Task: Add Ujido Matcha Green Tea Powder to the cart.
Action: Mouse pressed left at (21, 96)
Screenshot: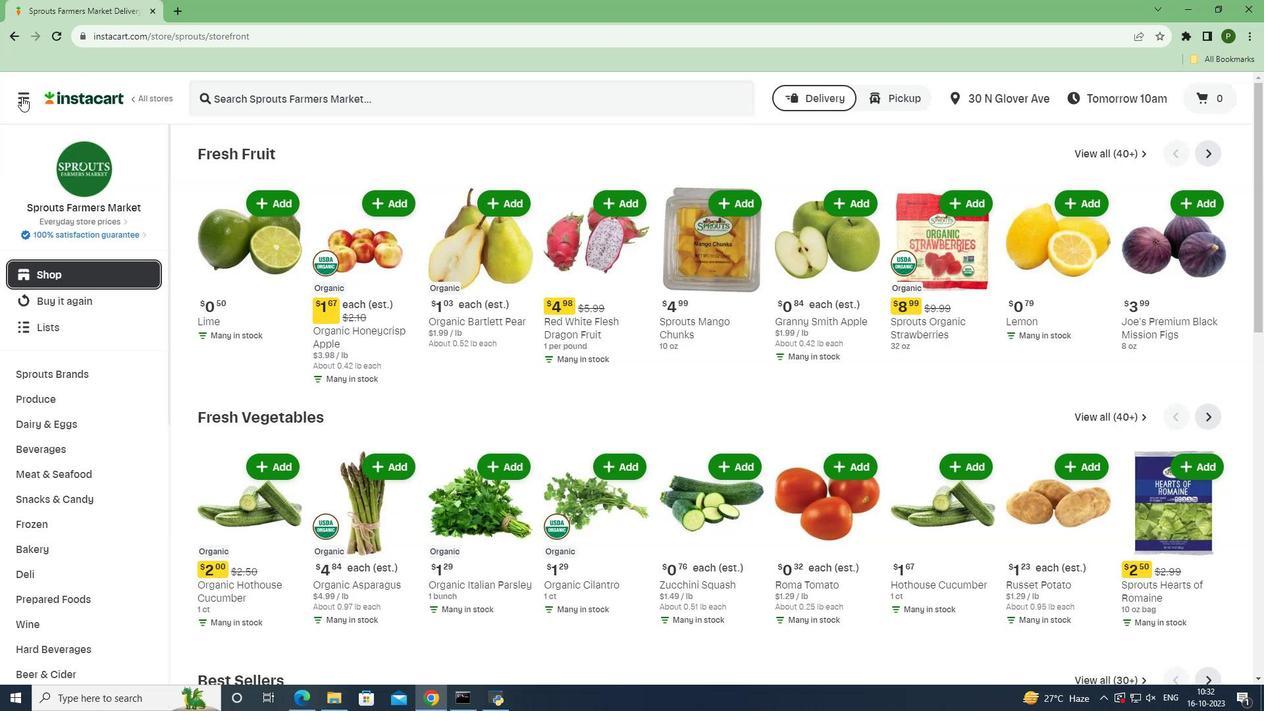 
Action: Mouse moved to (55, 343)
Screenshot: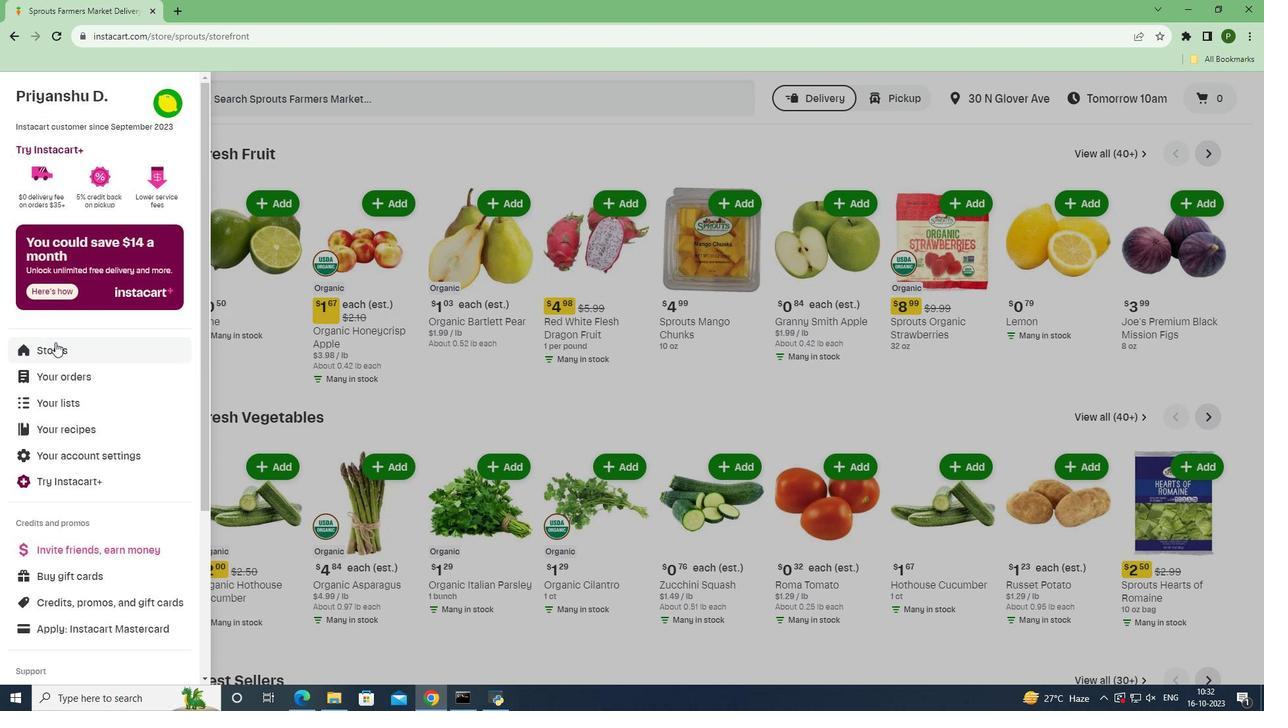 
Action: Mouse pressed left at (55, 343)
Screenshot: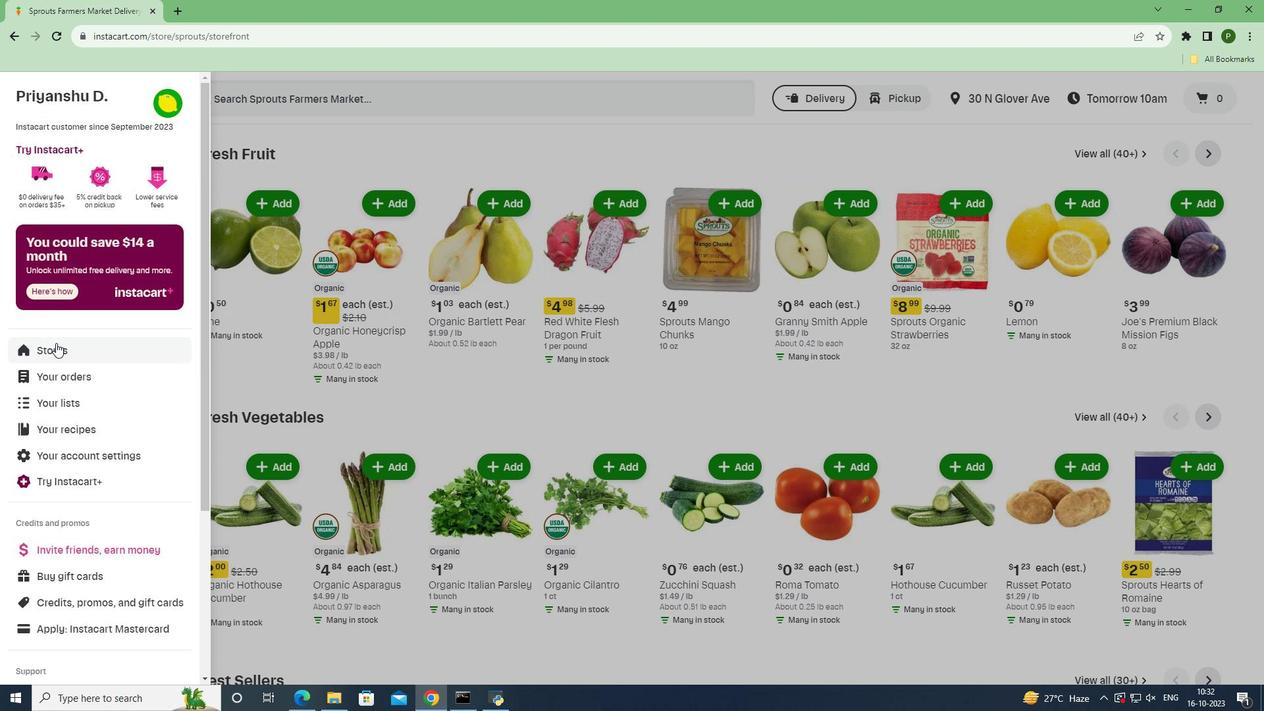 
Action: Mouse moved to (321, 150)
Screenshot: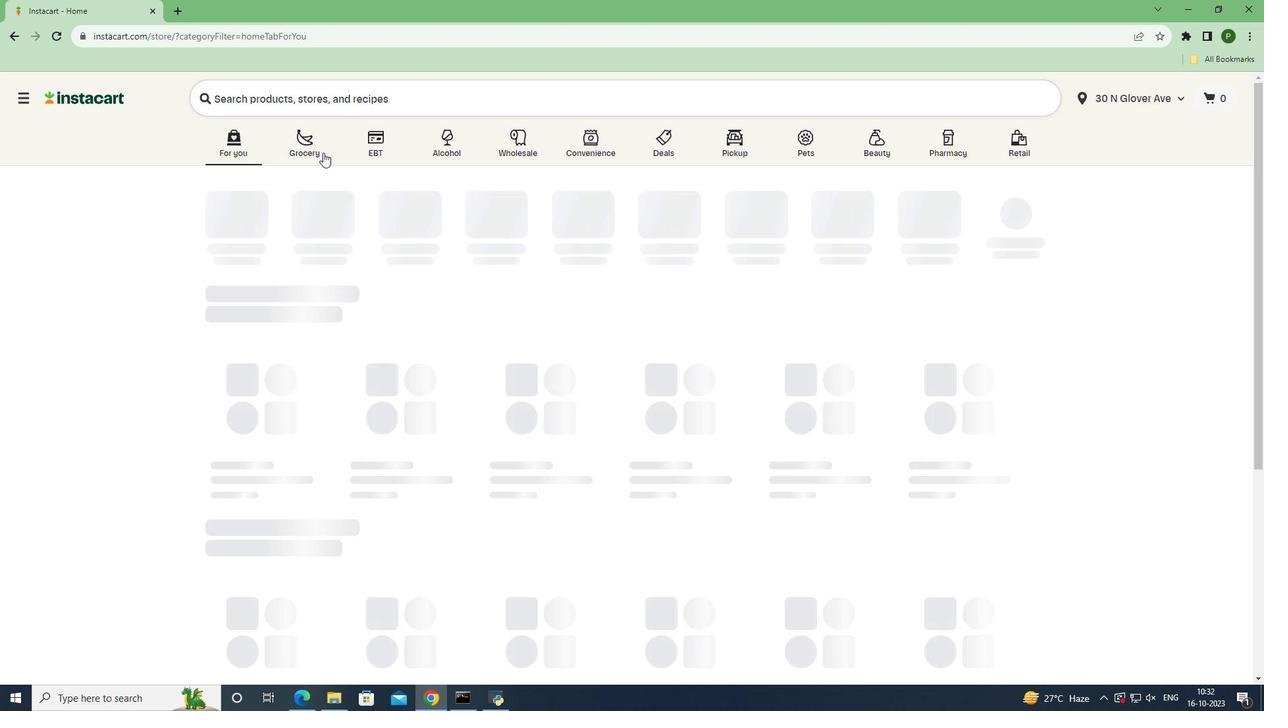 
Action: Mouse pressed left at (321, 150)
Screenshot: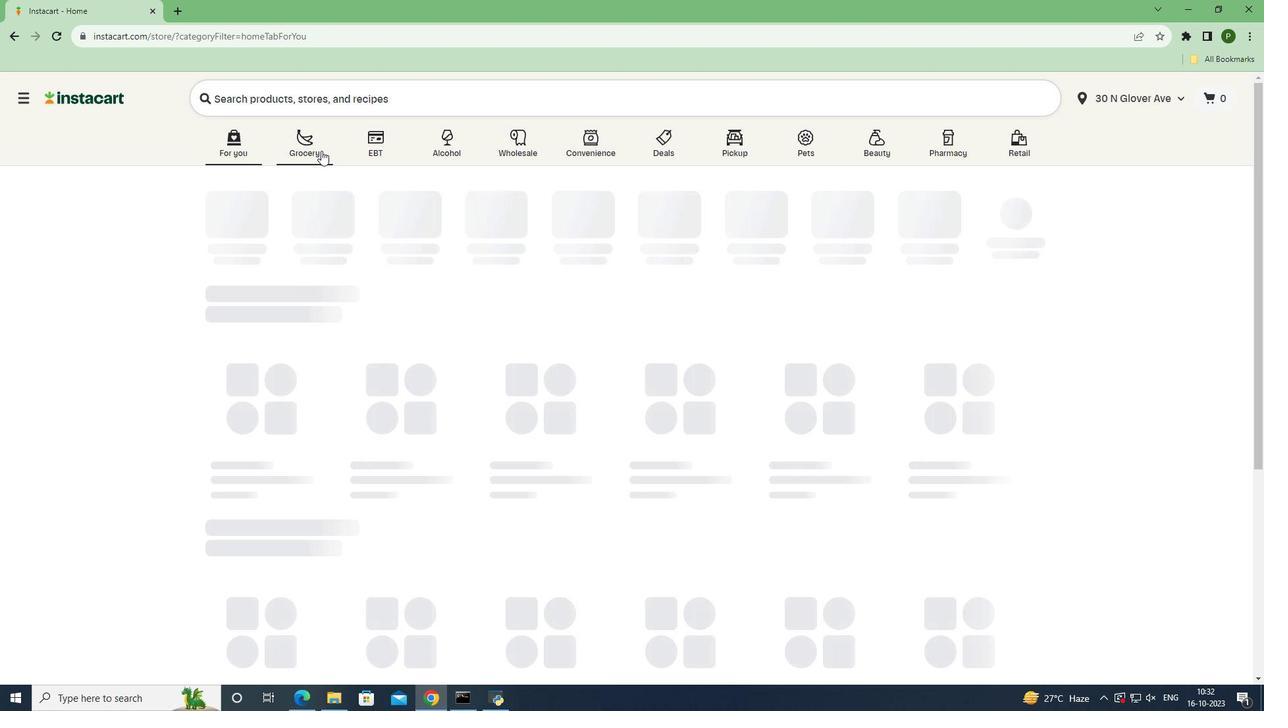 
Action: Mouse moved to (875, 311)
Screenshot: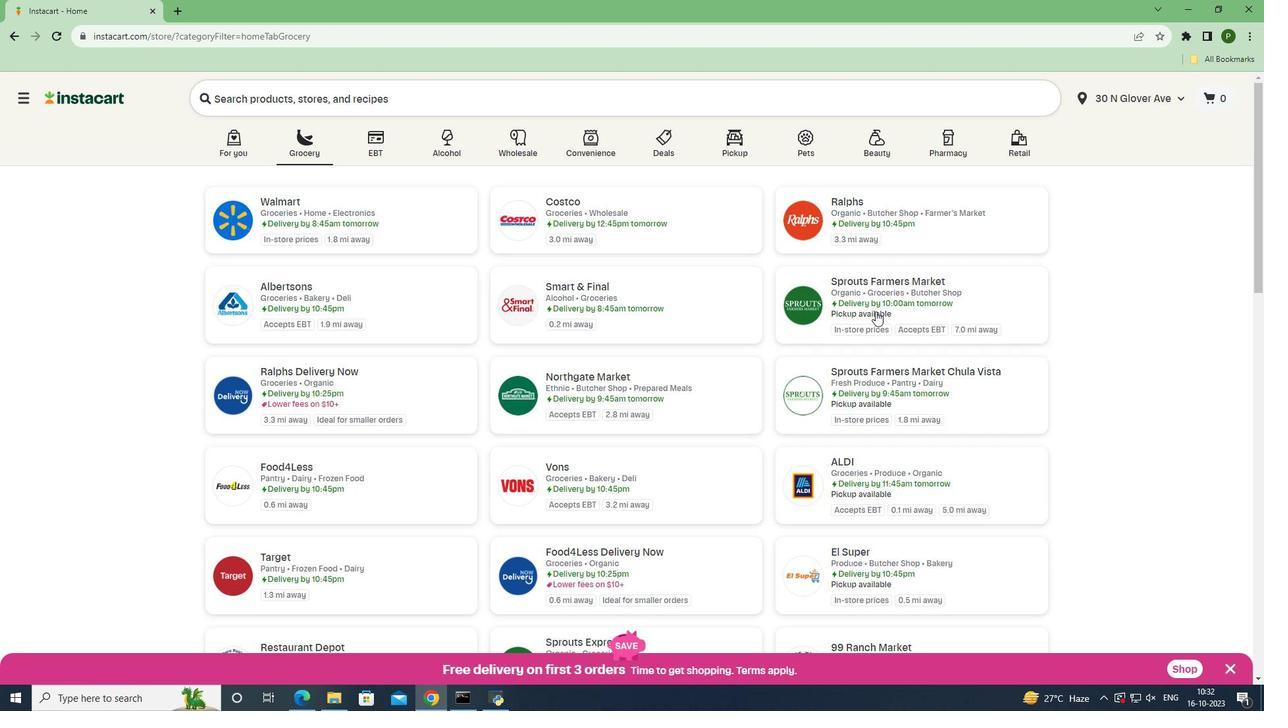 
Action: Mouse pressed left at (875, 311)
Screenshot: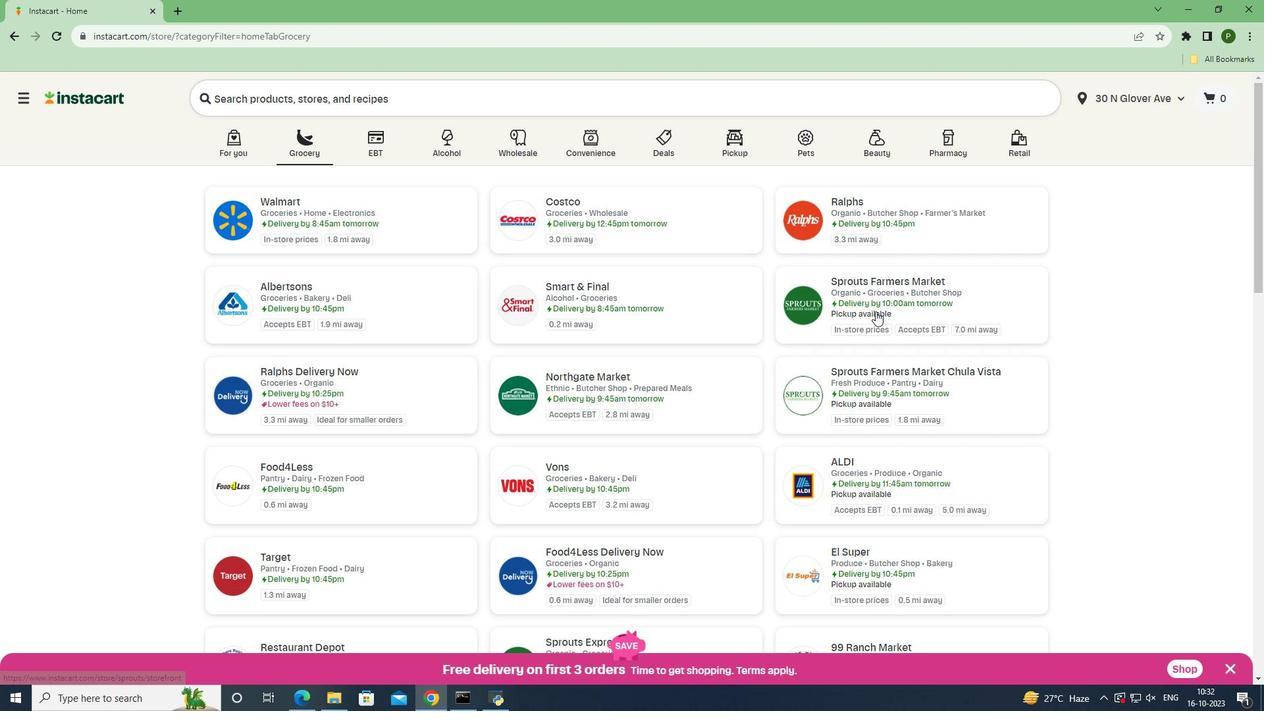 
Action: Mouse moved to (64, 447)
Screenshot: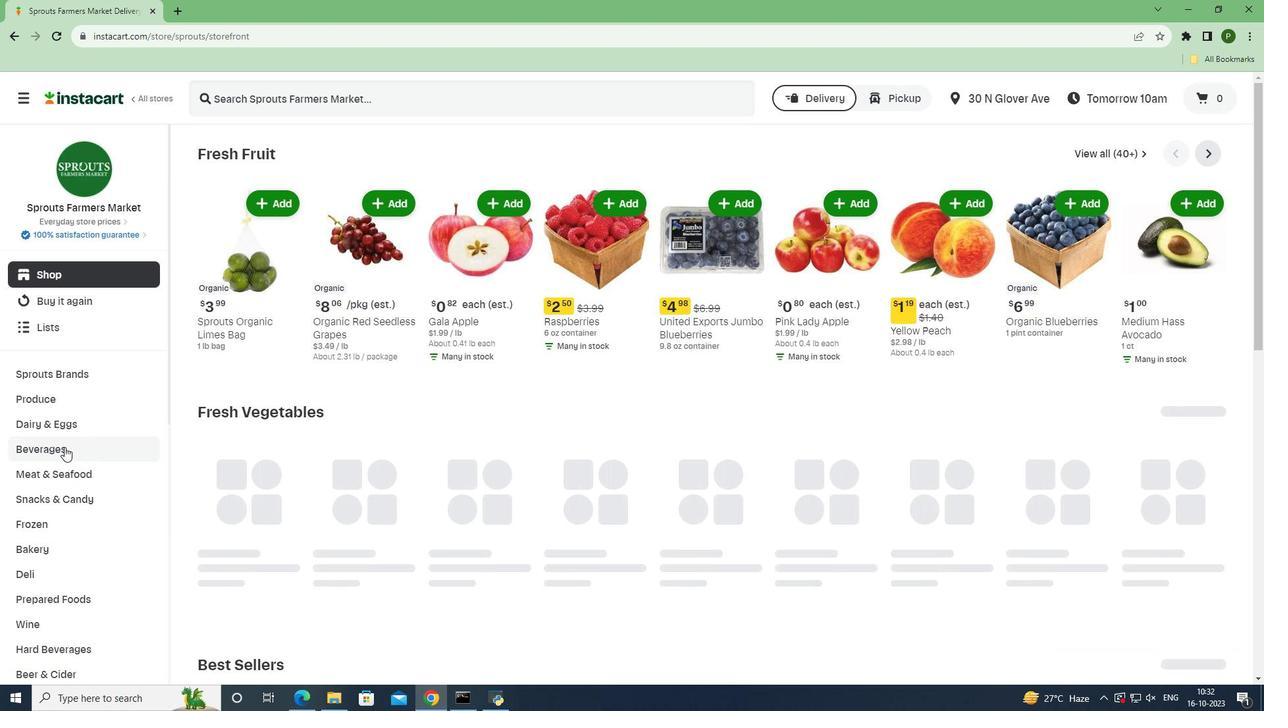 
Action: Mouse pressed left at (64, 447)
Screenshot: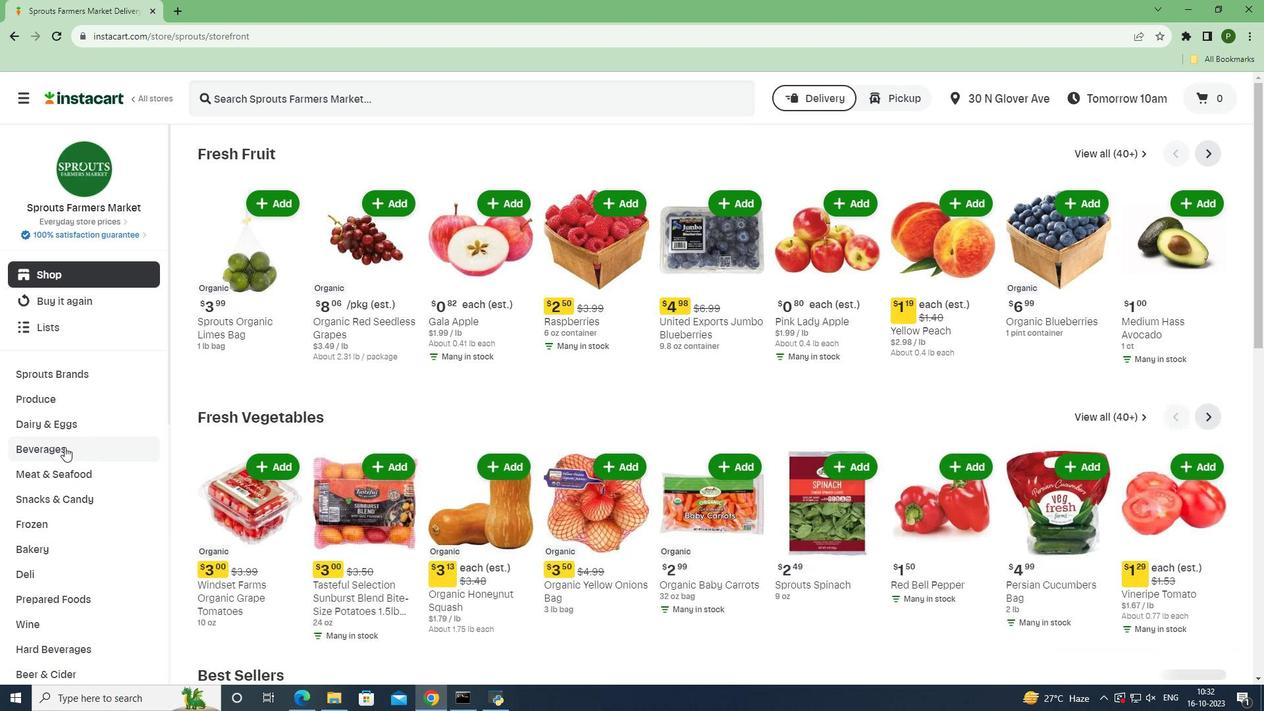 
Action: Mouse moved to (1140, 181)
Screenshot: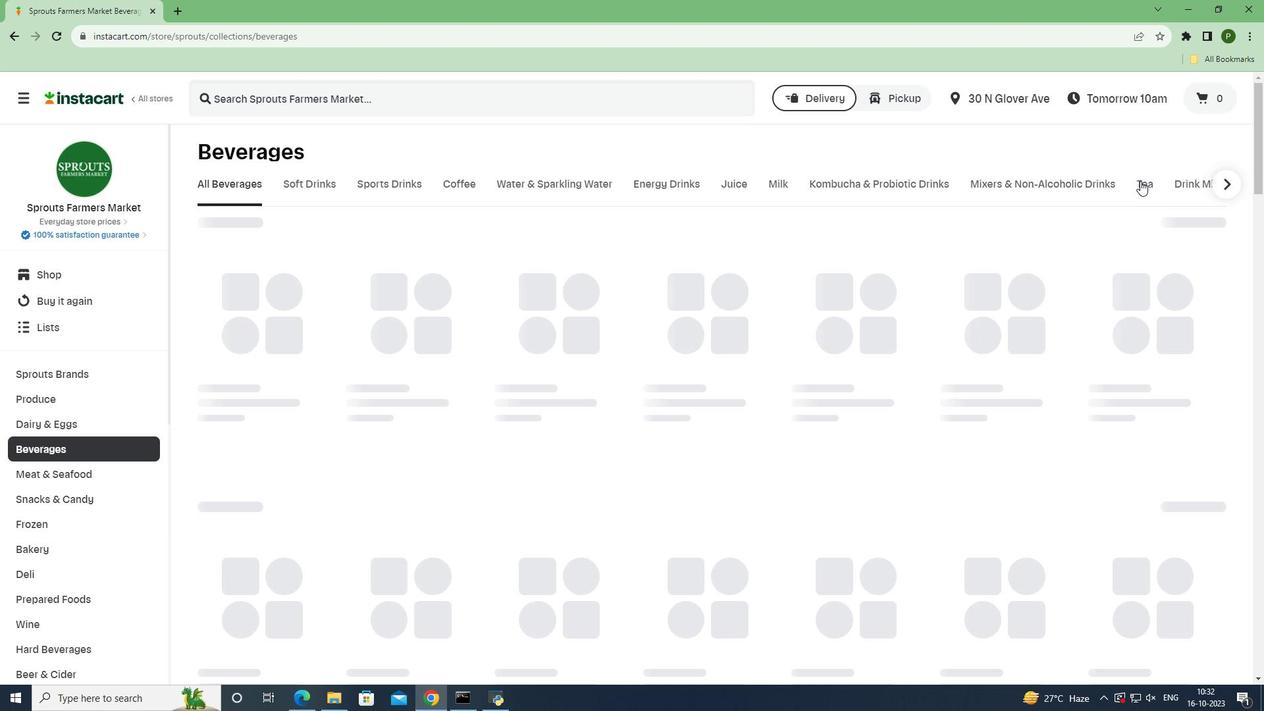 
Action: Mouse pressed left at (1140, 181)
Screenshot: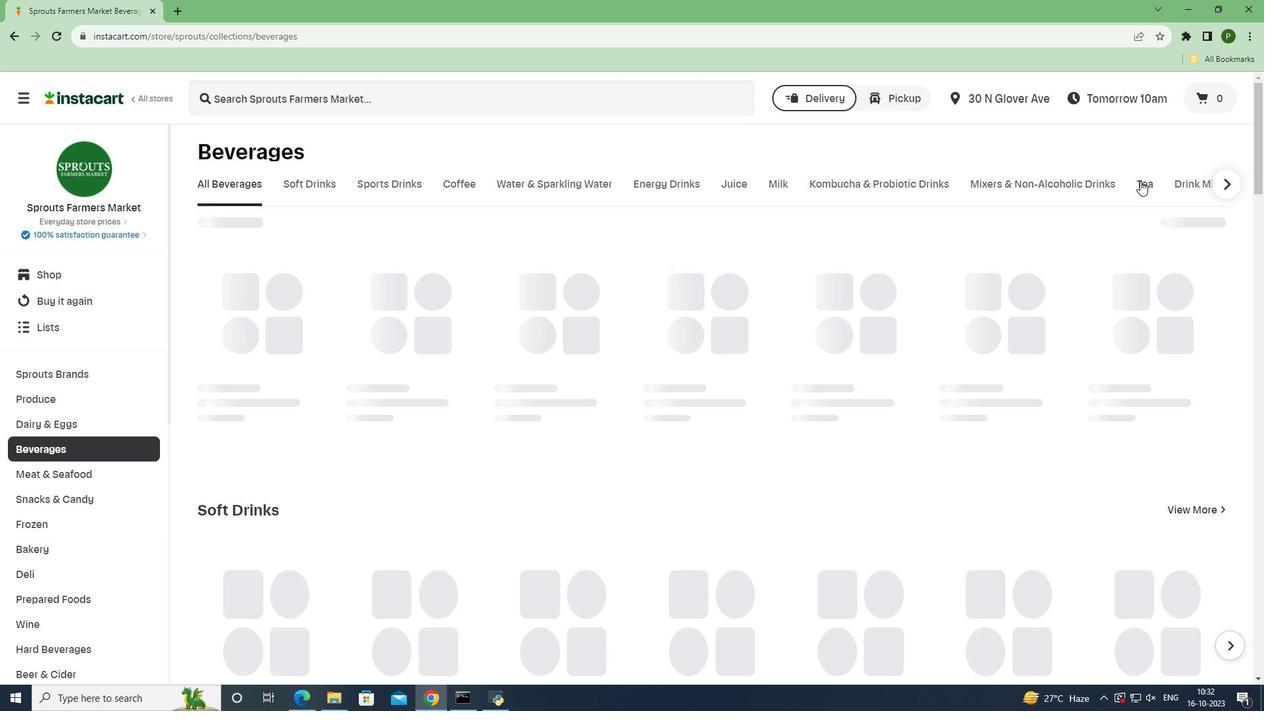 
Action: Mouse moved to (348, 104)
Screenshot: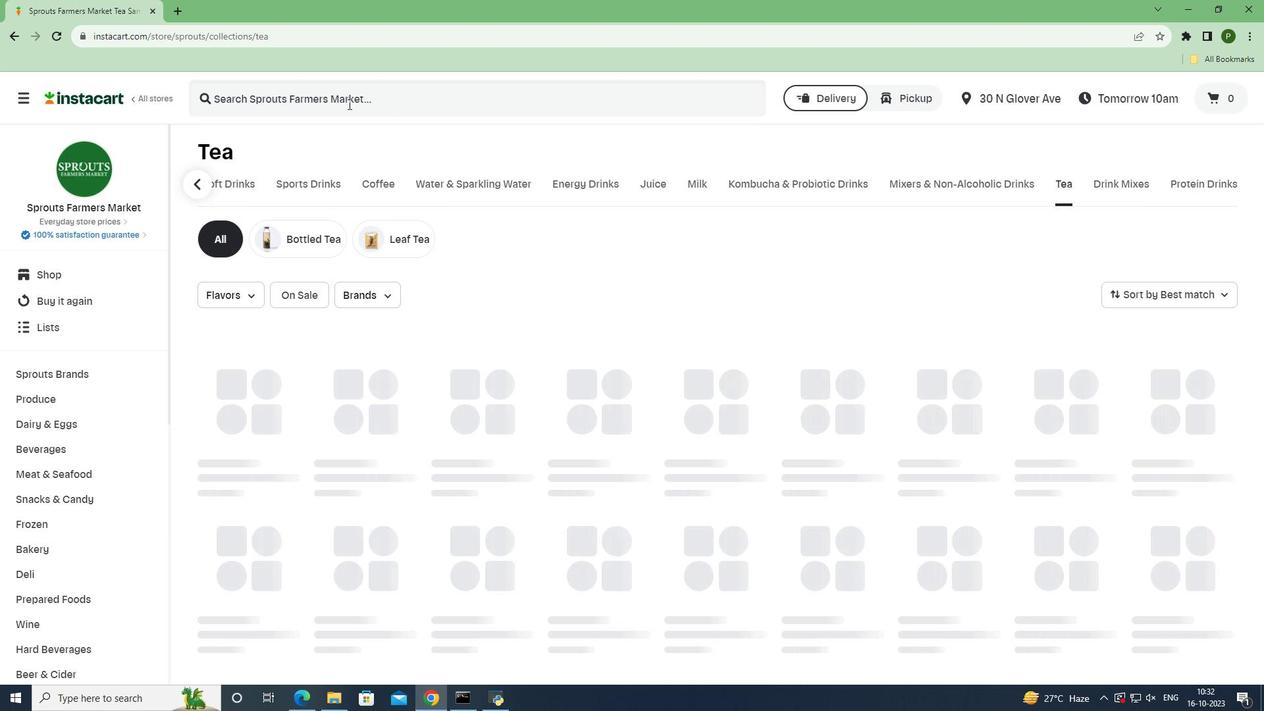
Action: Mouse pressed left at (348, 104)
Screenshot: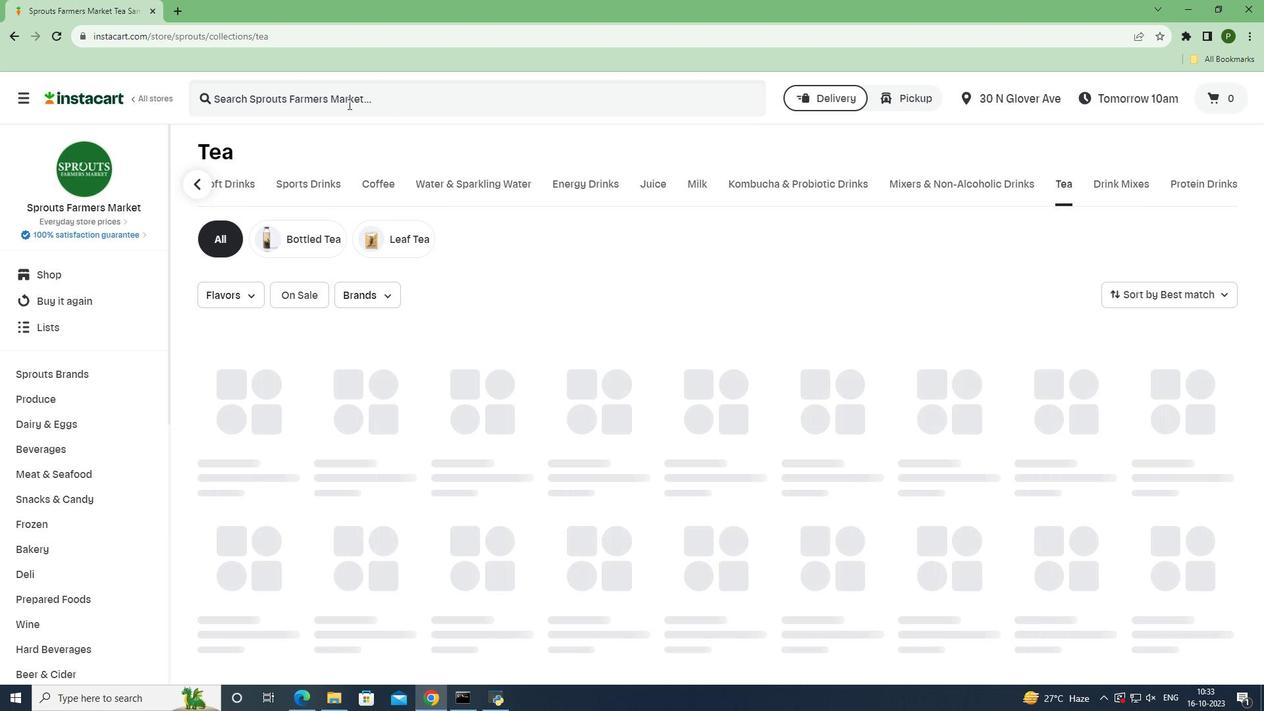 
Action: Key pressed <Key.caps_lock>U<Key.caps_lock>jido<Key.space><Key.caps_lock>M<Key.caps_lock>atcha<Key.space><Key.caps_lock>G<Key.caps_lock>reen<Key.space><Key.caps_lock>T<Key.caps_lock>ea<Key.space><Key.caps_lock>P<Key.caps_lock>owder<Key.space><Key.enter>
Screenshot: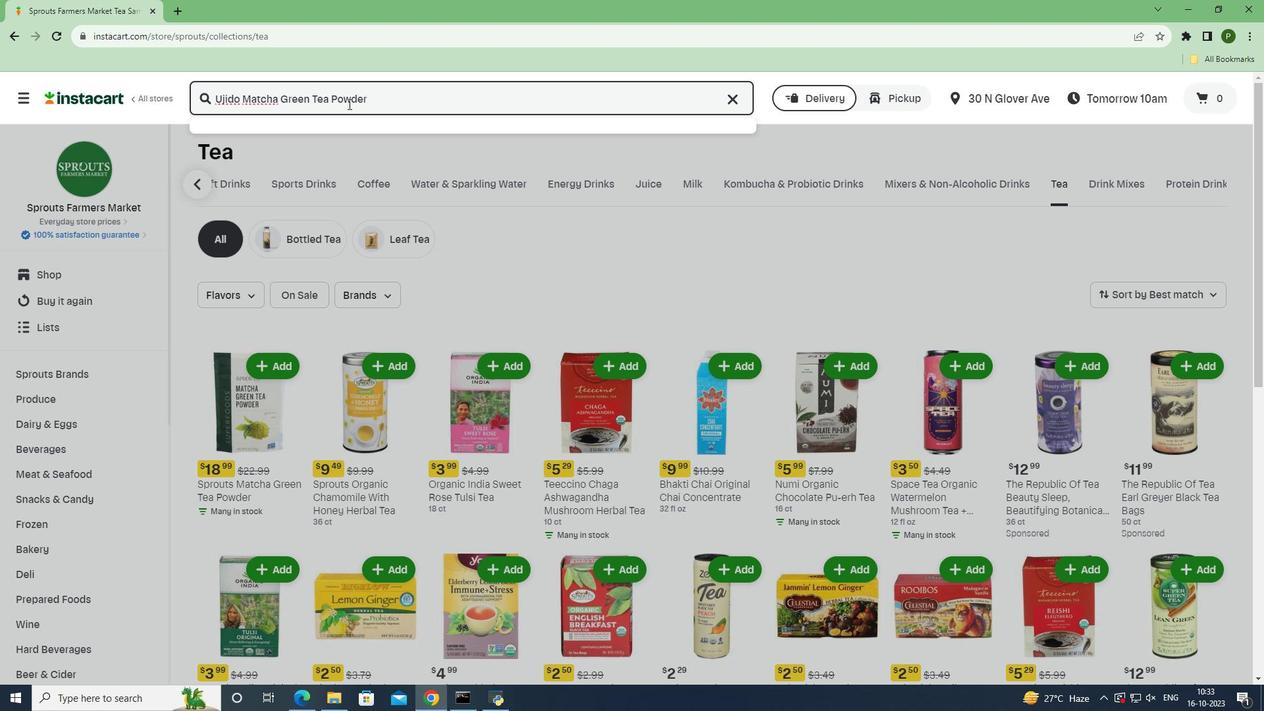 
Action: Mouse moved to (772, 231)
Screenshot: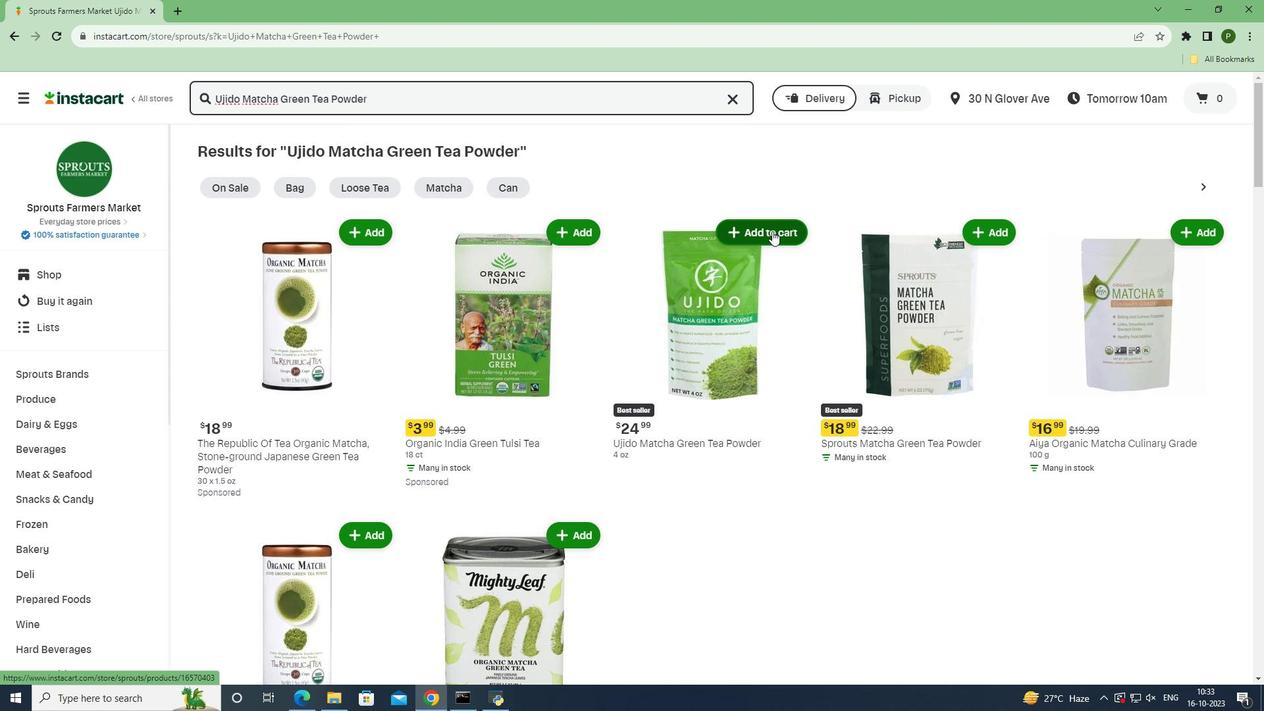 
Action: Mouse pressed left at (772, 231)
Screenshot: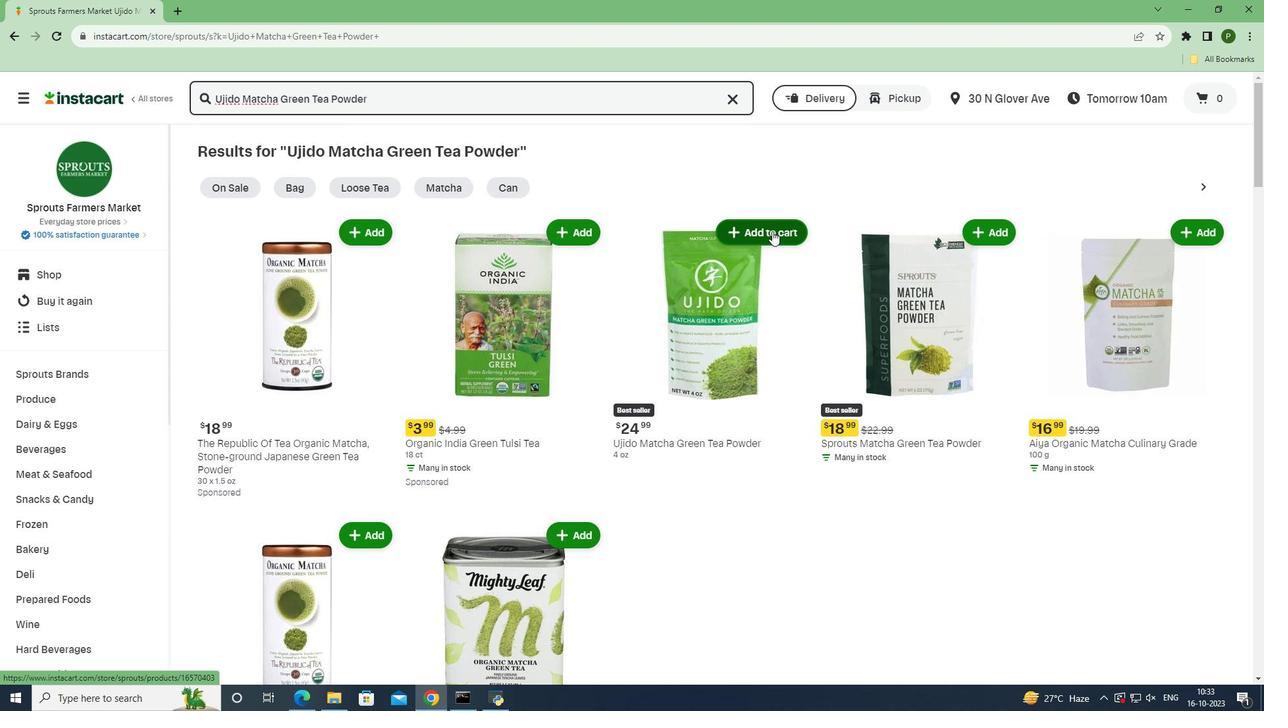 
Action: Mouse moved to (815, 309)
Screenshot: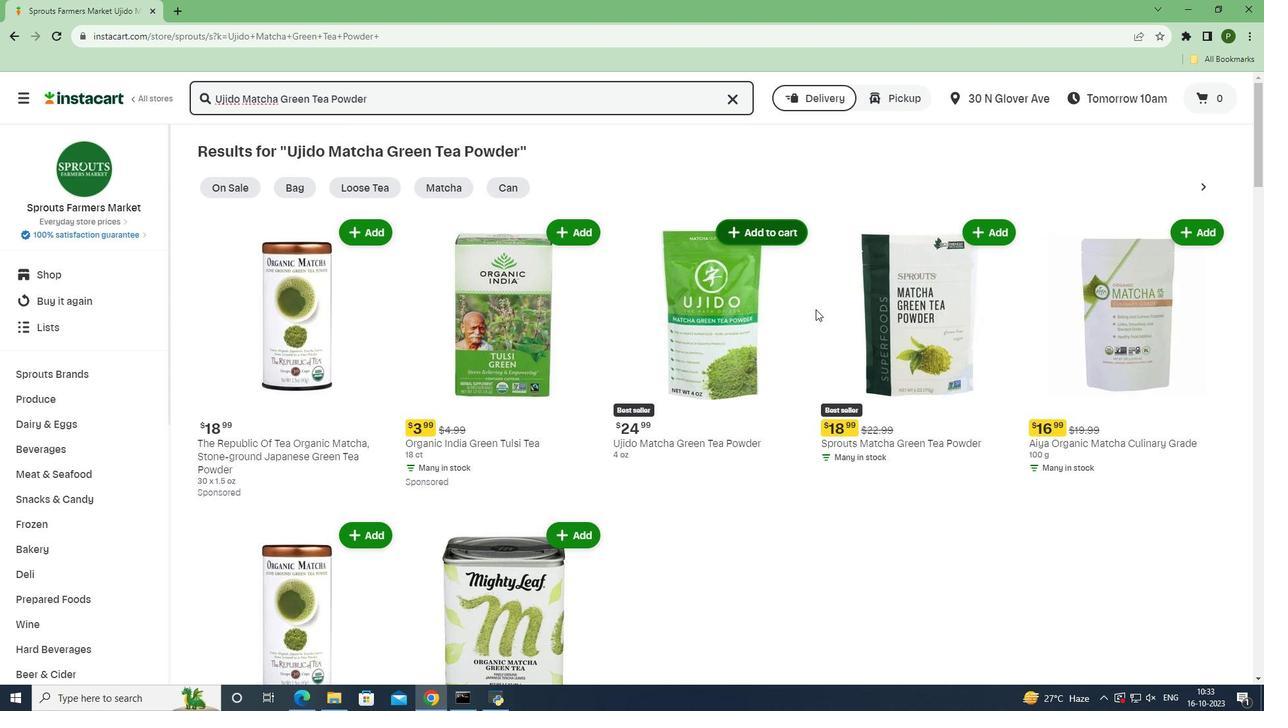 
